 Task: Create a due date automation trigger when advanced on, 2 hours before a card is due add dates with a due date.
Action: Mouse moved to (1083, 89)
Screenshot: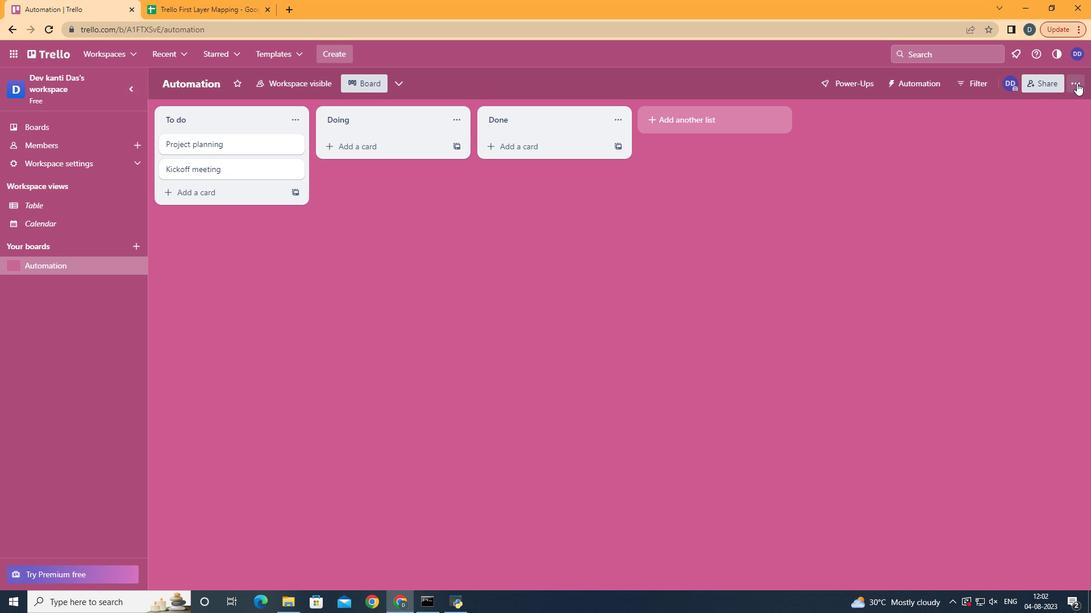 
Action: Mouse pressed left at (1083, 89)
Screenshot: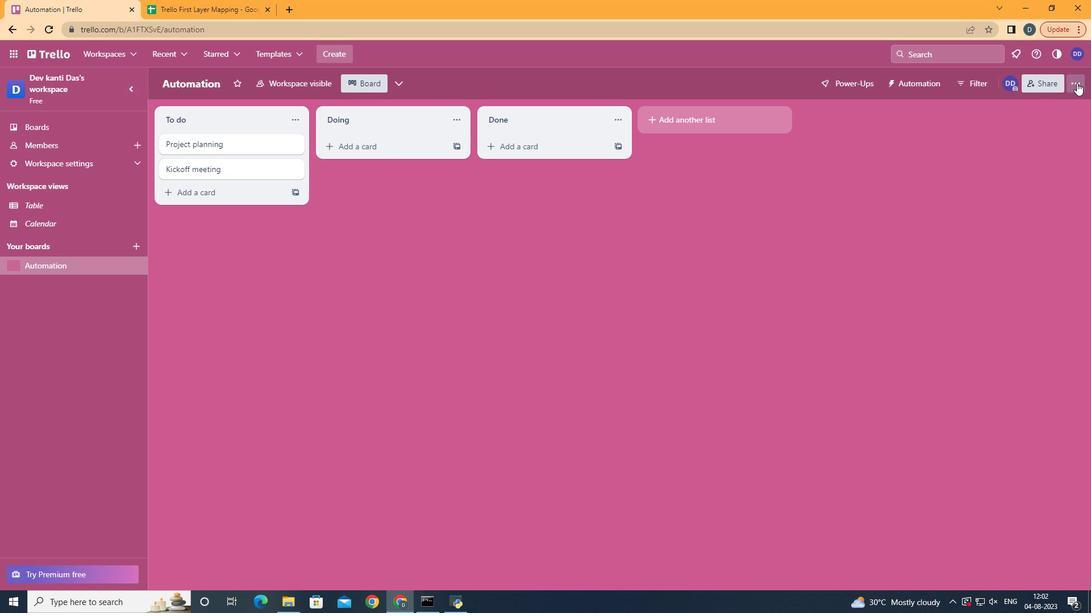 
Action: Mouse moved to (996, 249)
Screenshot: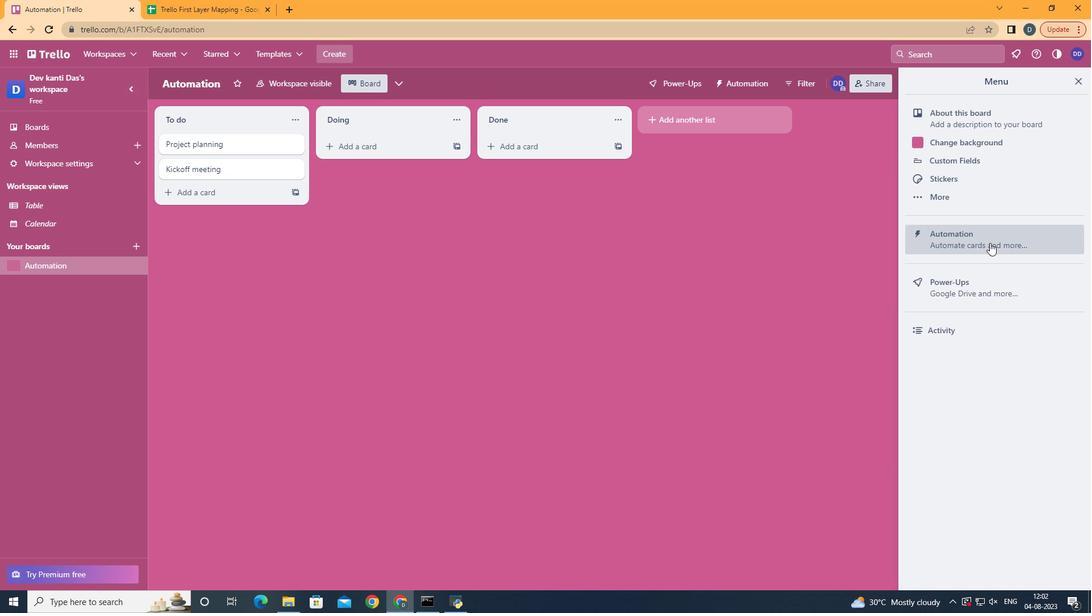 
Action: Mouse pressed left at (996, 249)
Screenshot: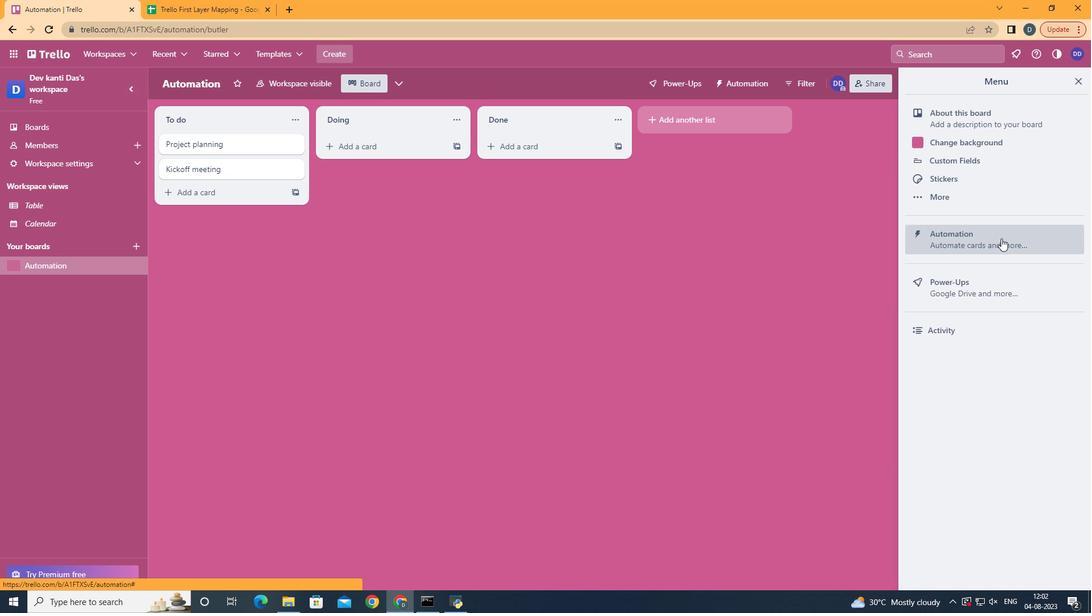 
Action: Mouse moved to (247, 243)
Screenshot: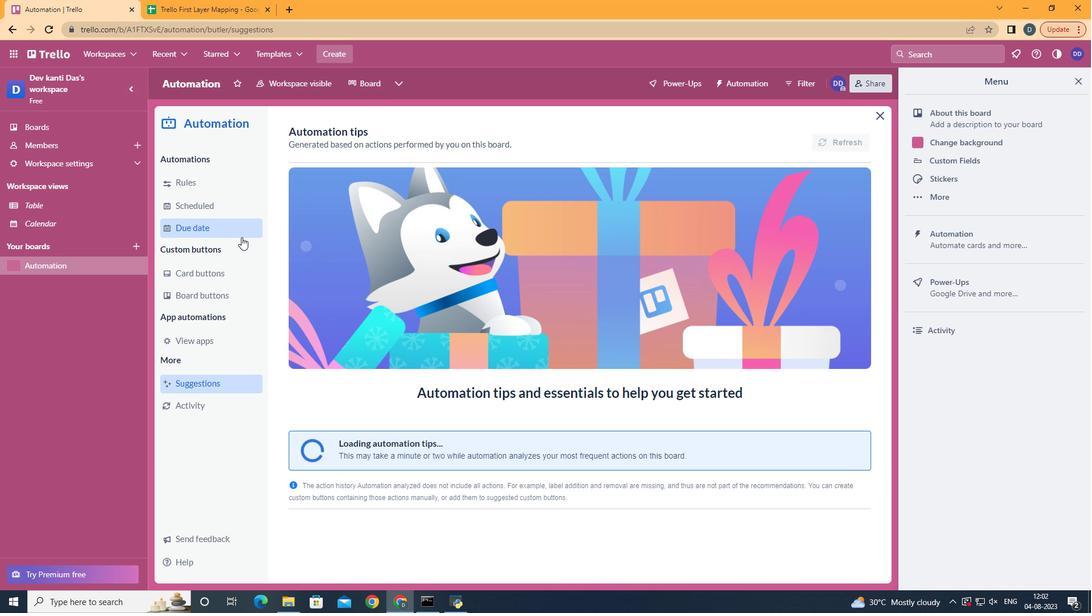 
Action: Mouse pressed left at (247, 243)
Screenshot: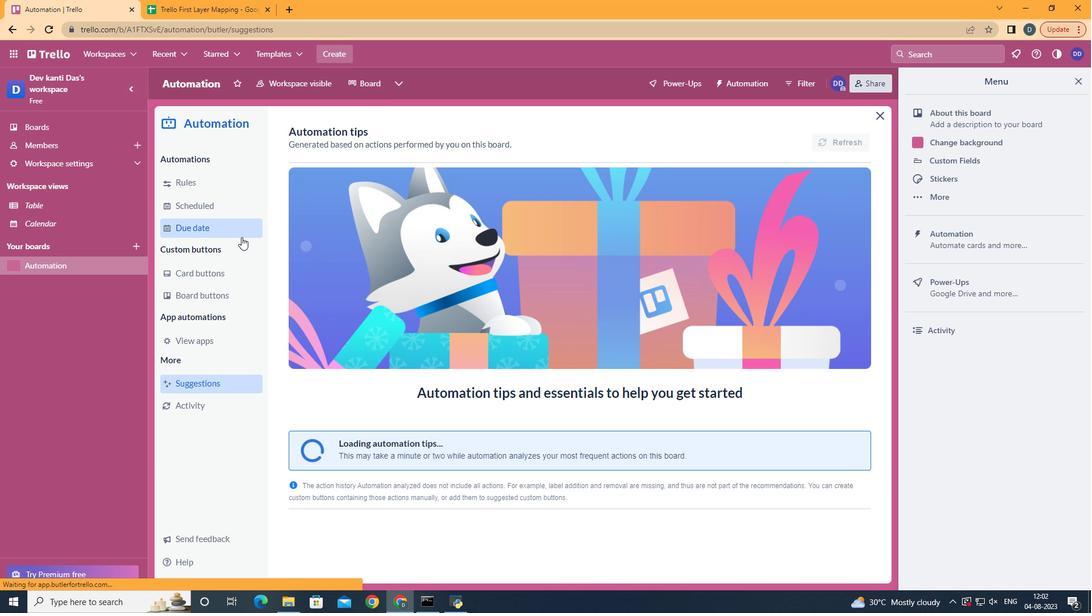 
Action: Mouse moved to (808, 136)
Screenshot: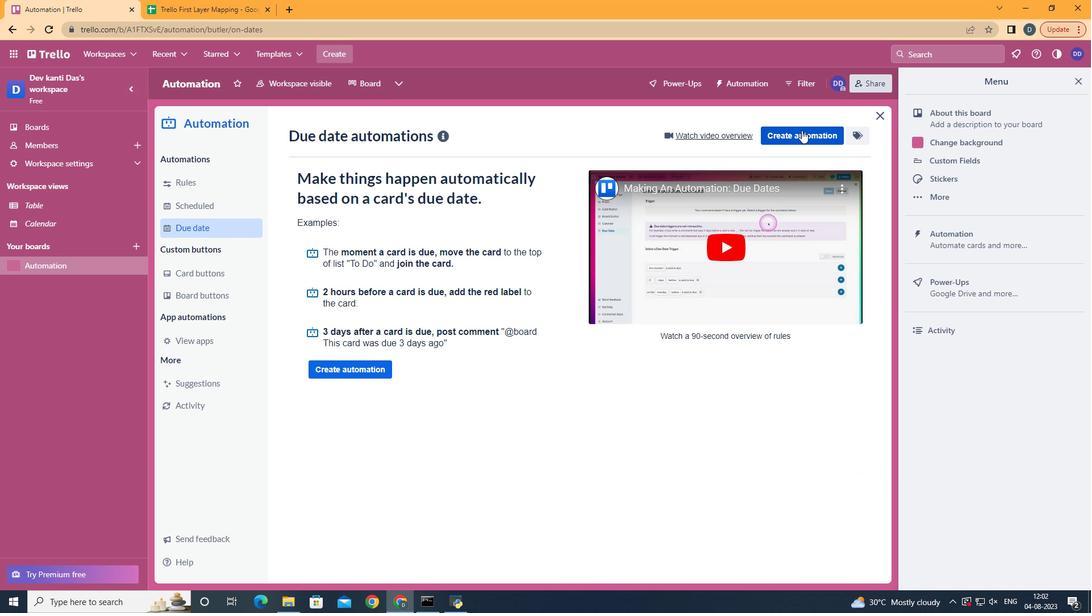 
Action: Mouse pressed left at (808, 136)
Screenshot: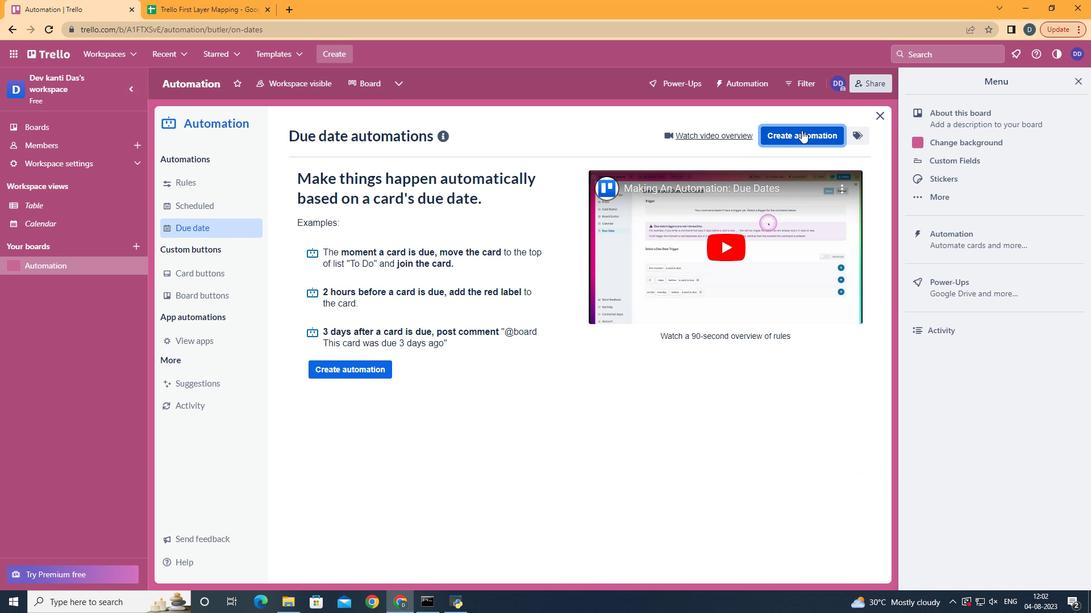 
Action: Mouse moved to (596, 249)
Screenshot: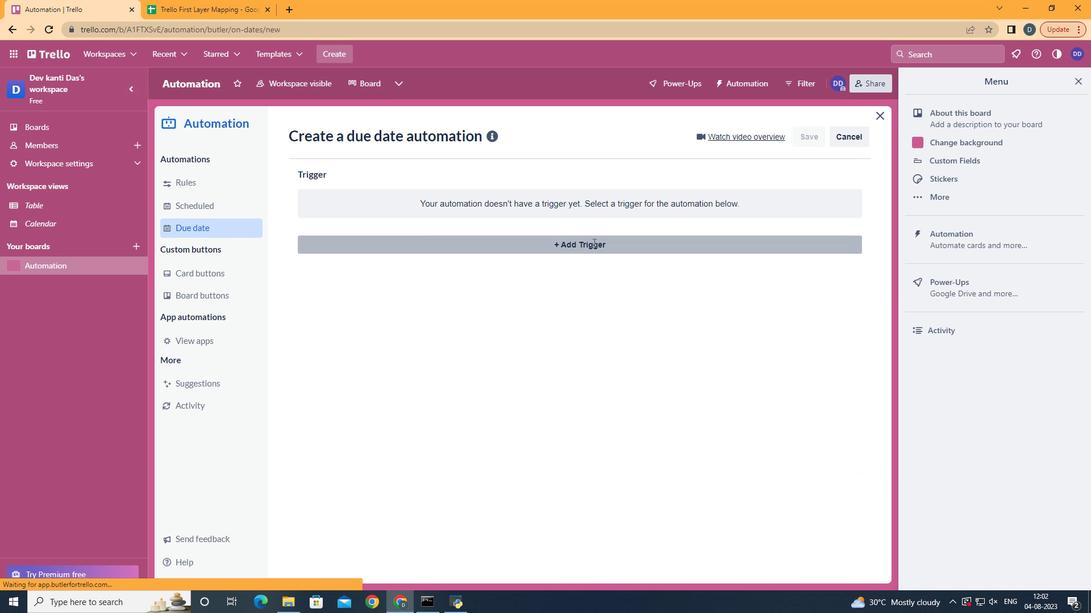 
Action: Mouse pressed left at (596, 249)
Screenshot: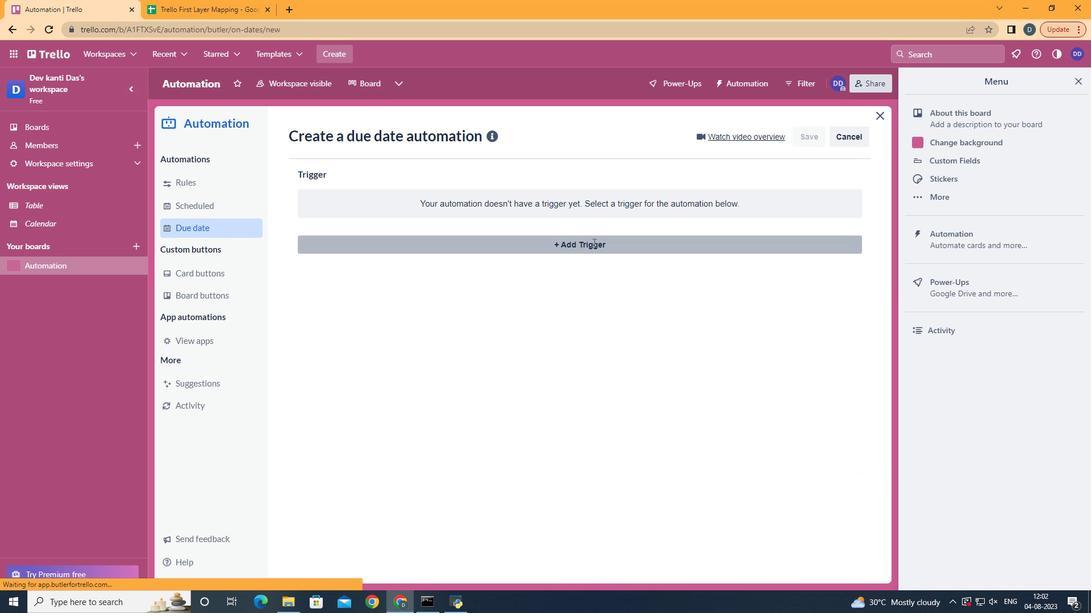 
Action: Mouse moved to (365, 486)
Screenshot: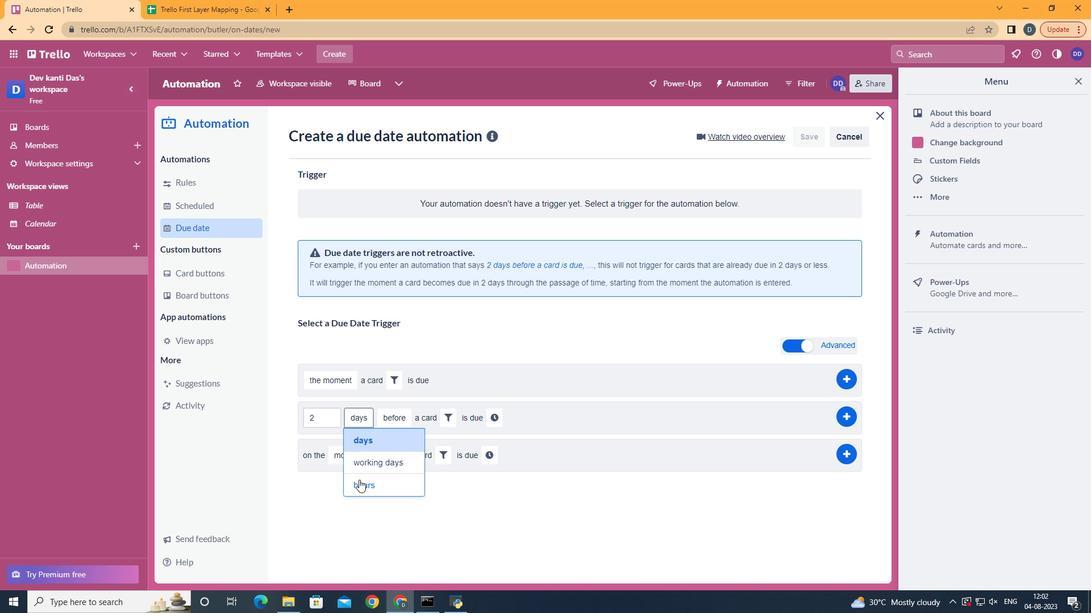 
Action: Mouse pressed left at (365, 486)
Screenshot: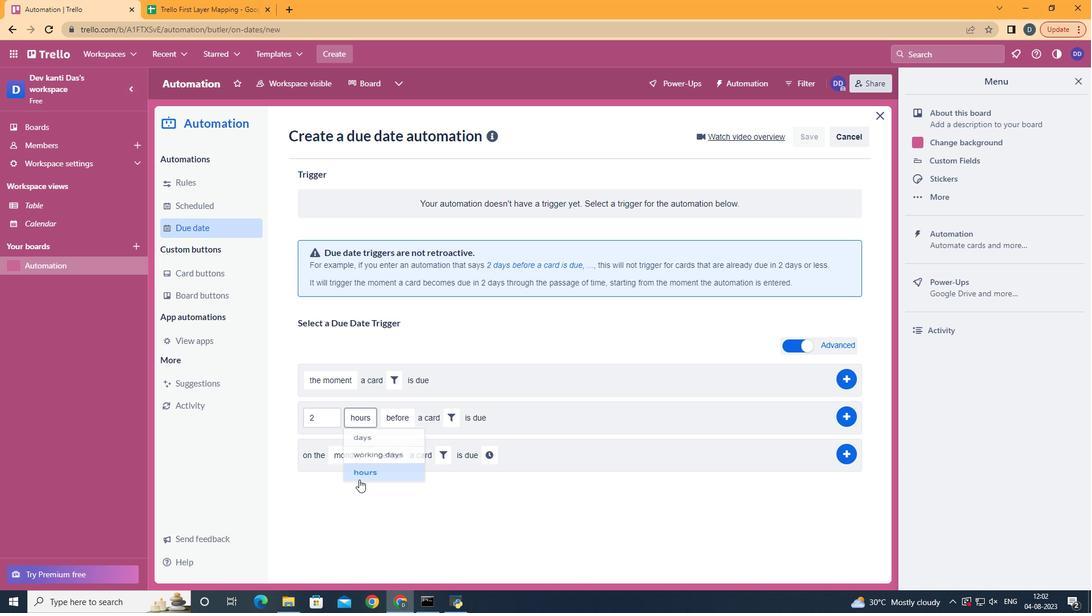 
Action: Mouse moved to (406, 439)
Screenshot: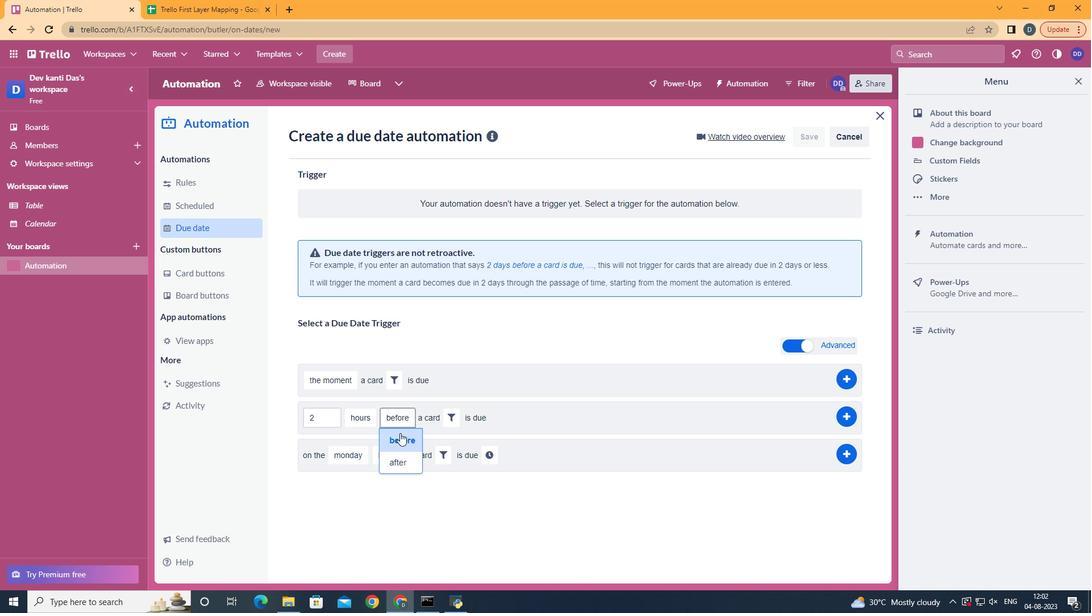 
Action: Mouse pressed left at (406, 439)
Screenshot: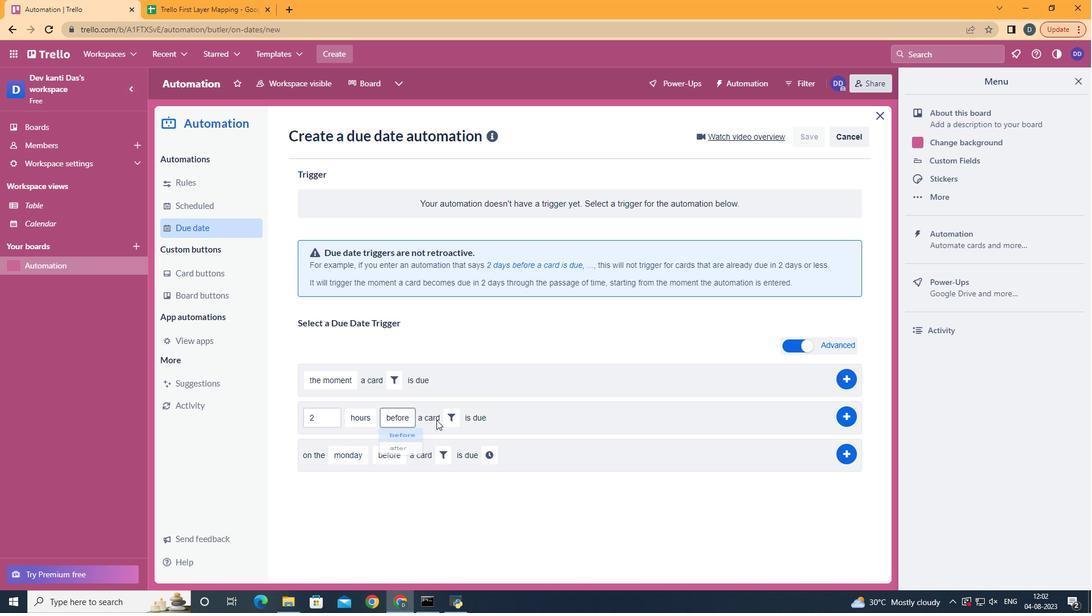 
Action: Mouse moved to (467, 417)
Screenshot: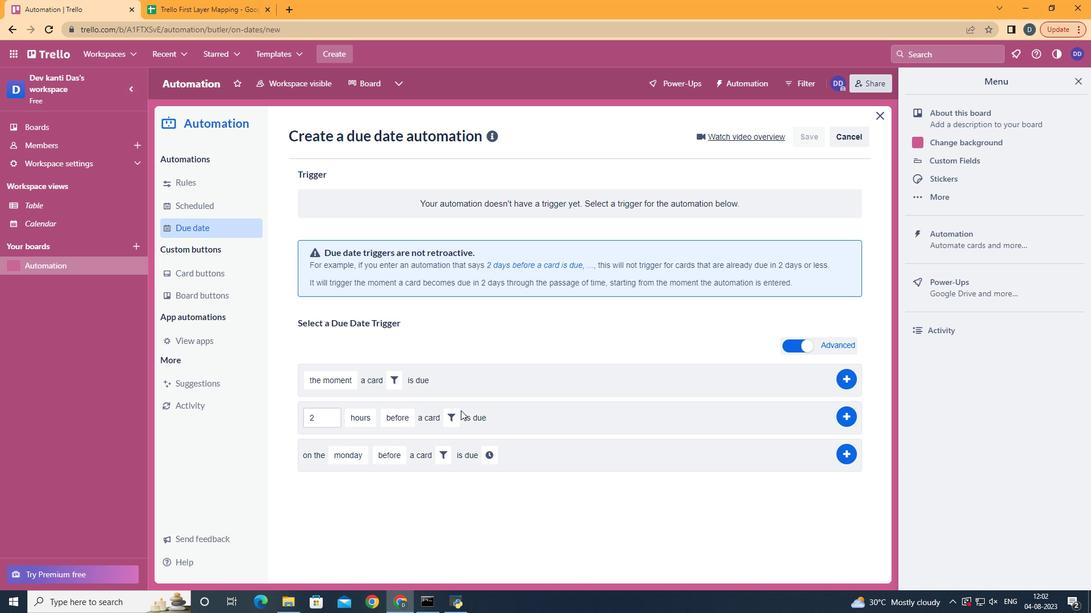 
Action: Mouse pressed left at (467, 417)
Screenshot: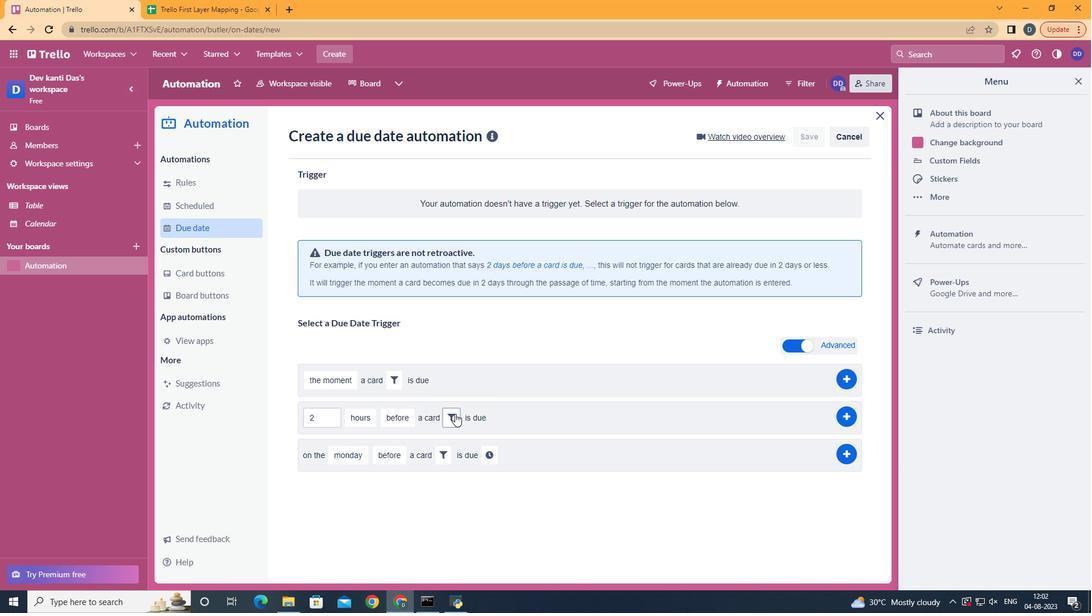 
Action: Mouse moved to (461, 420)
Screenshot: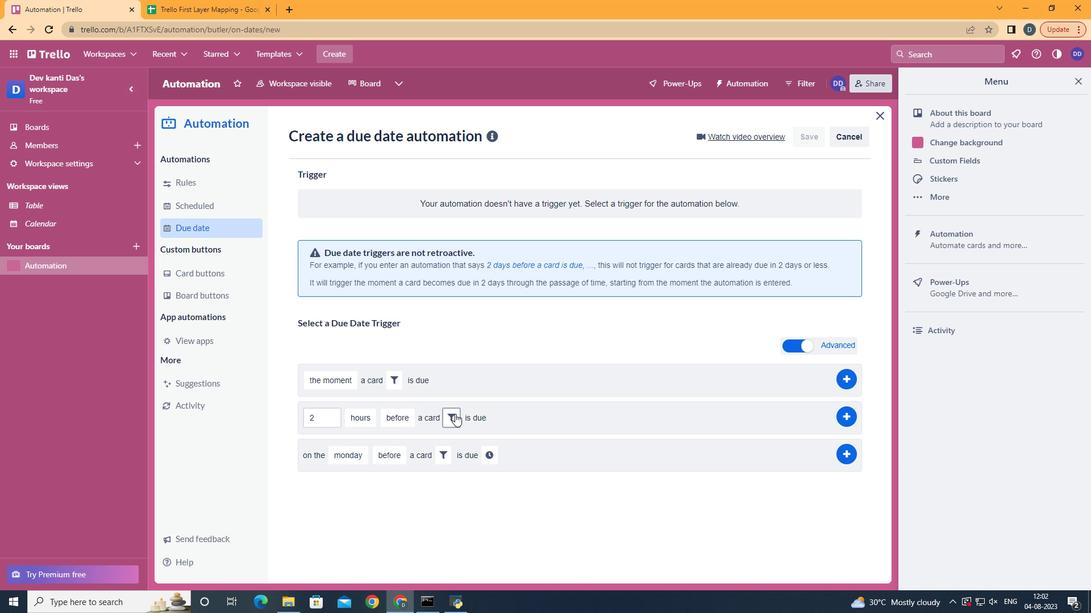 
Action: Mouse pressed left at (461, 420)
Screenshot: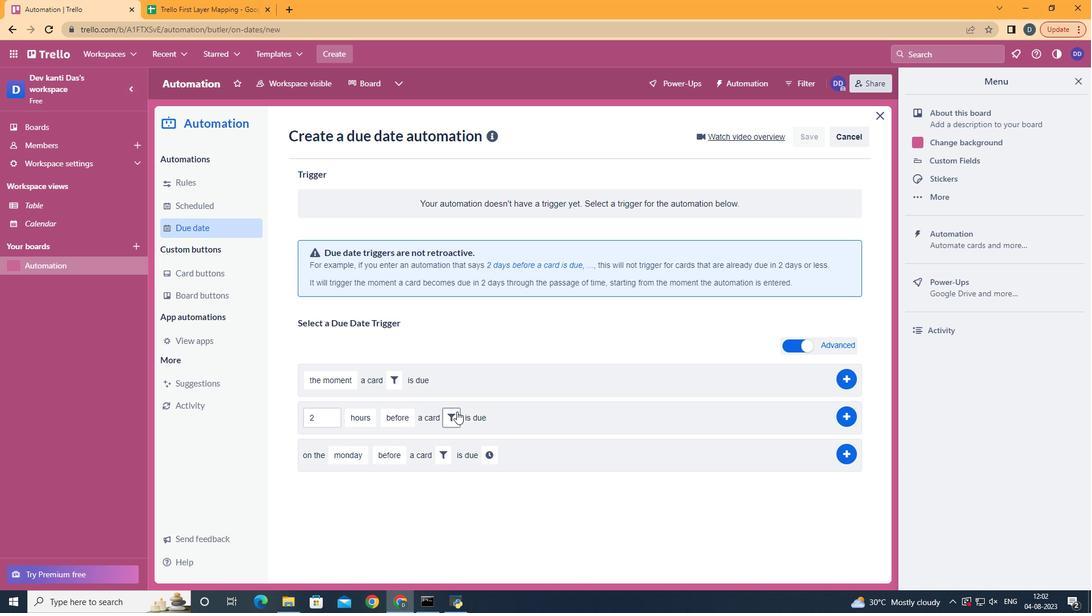 
Action: Mouse moved to (515, 458)
Screenshot: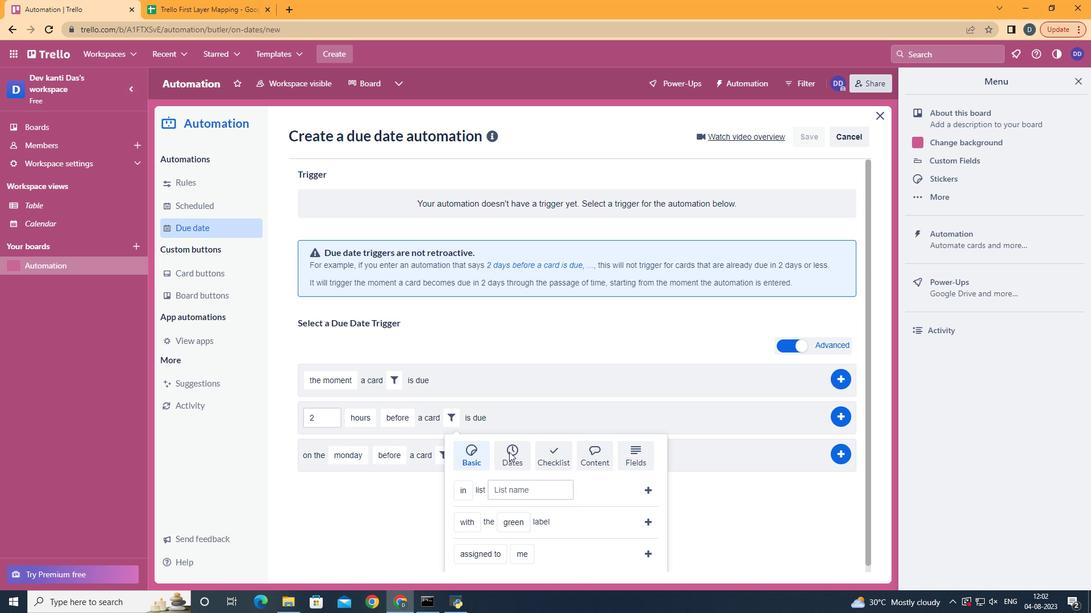 
Action: Mouse pressed left at (515, 458)
Screenshot: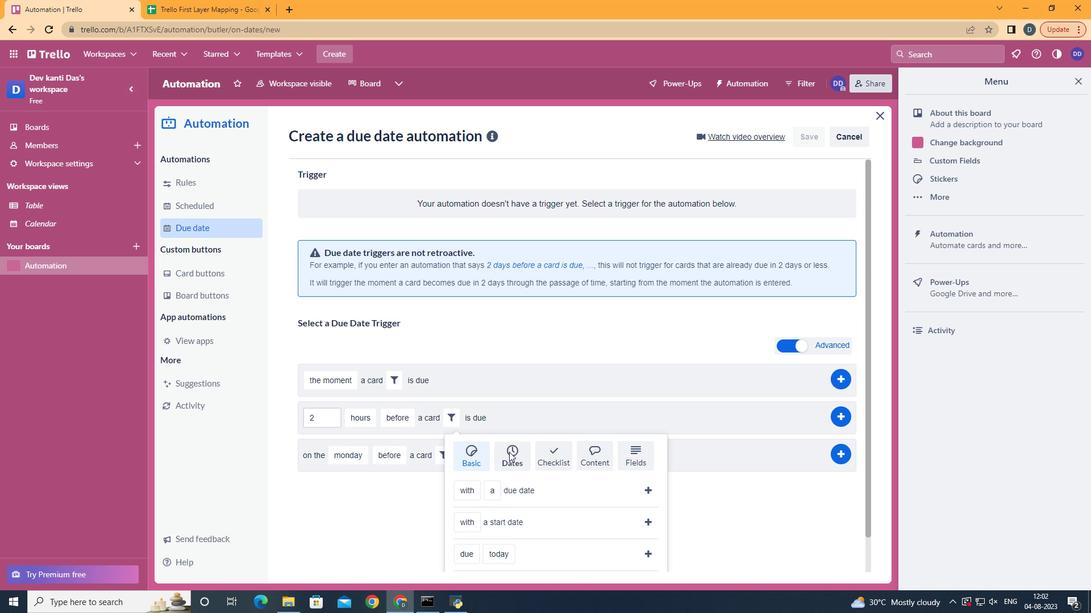 
Action: Mouse moved to (467, 517)
Screenshot: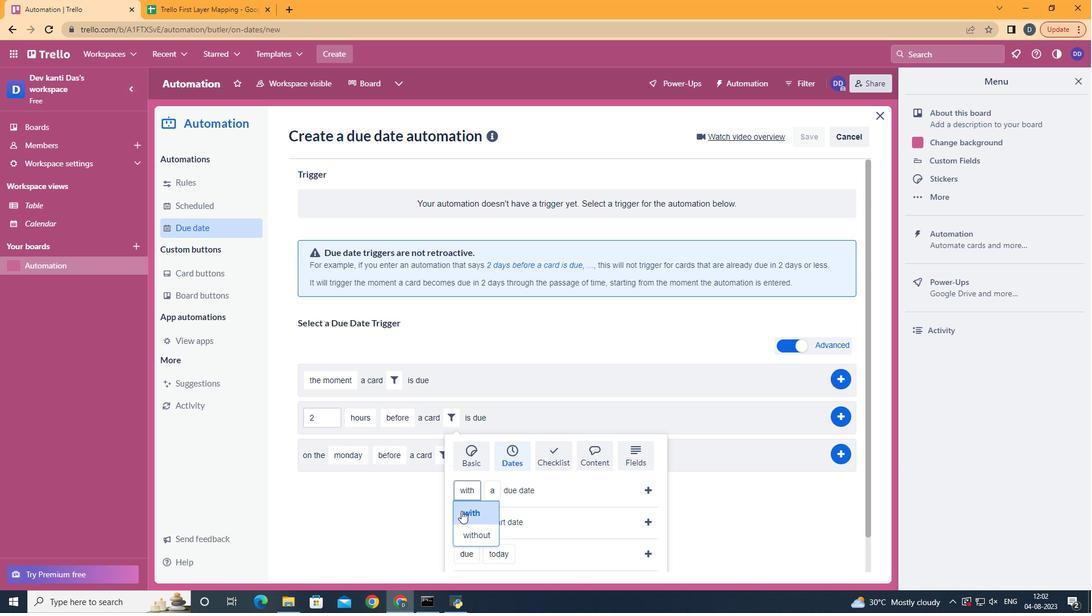 
Action: Mouse pressed left at (467, 517)
Screenshot: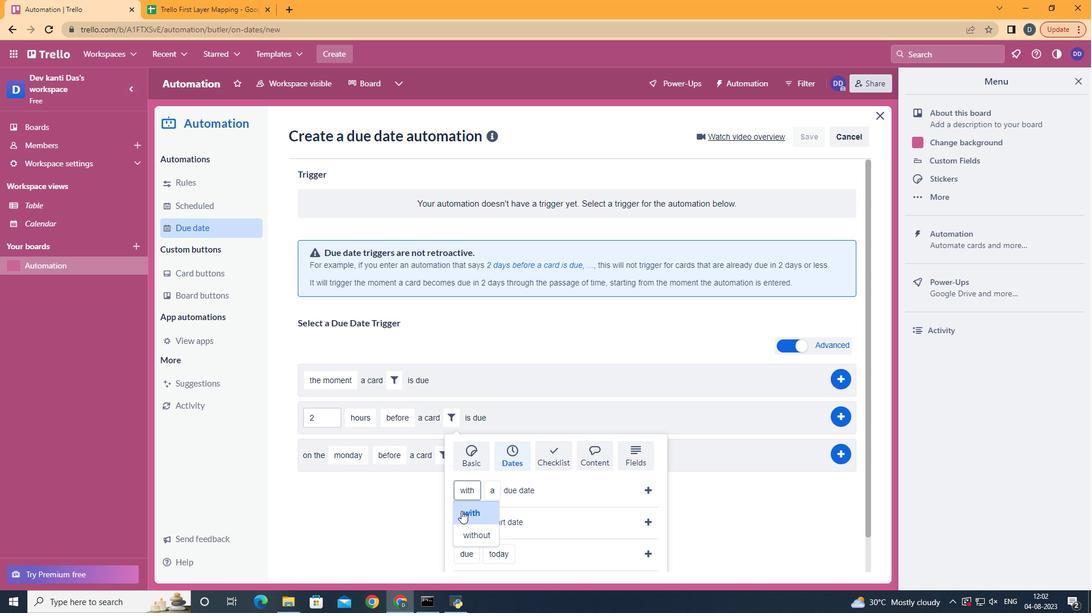 
Action: Mouse moved to (529, 409)
Screenshot: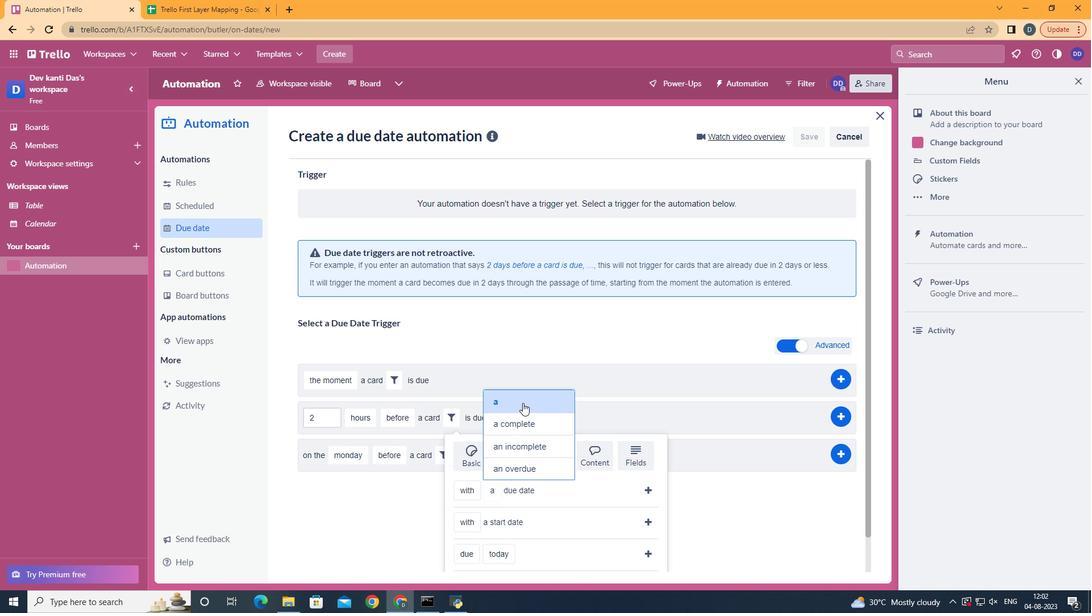 
Action: Mouse pressed left at (529, 409)
Screenshot: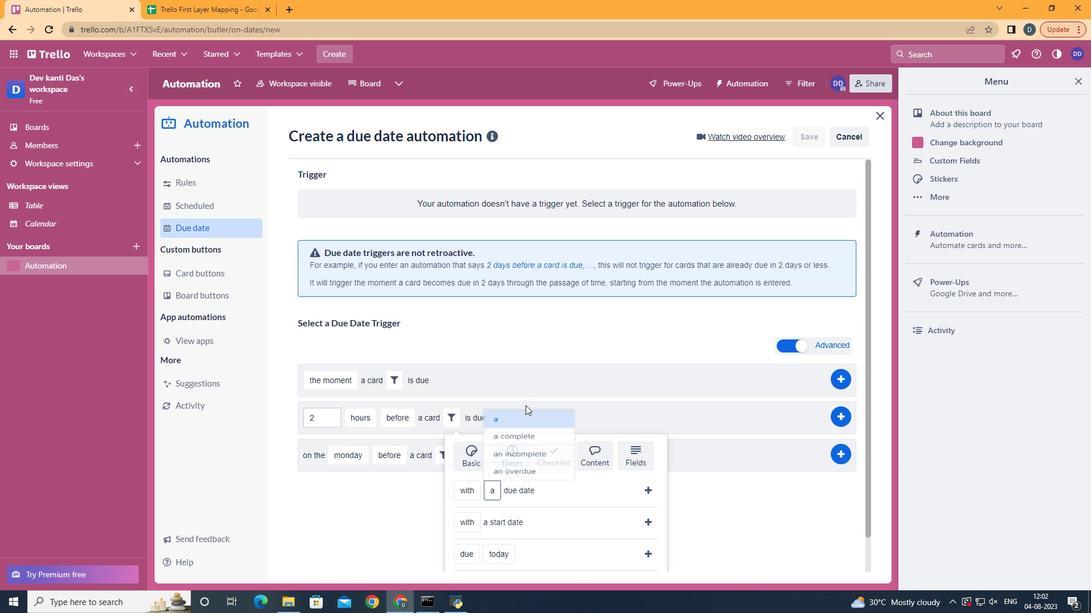 
Action: Mouse moved to (656, 499)
Screenshot: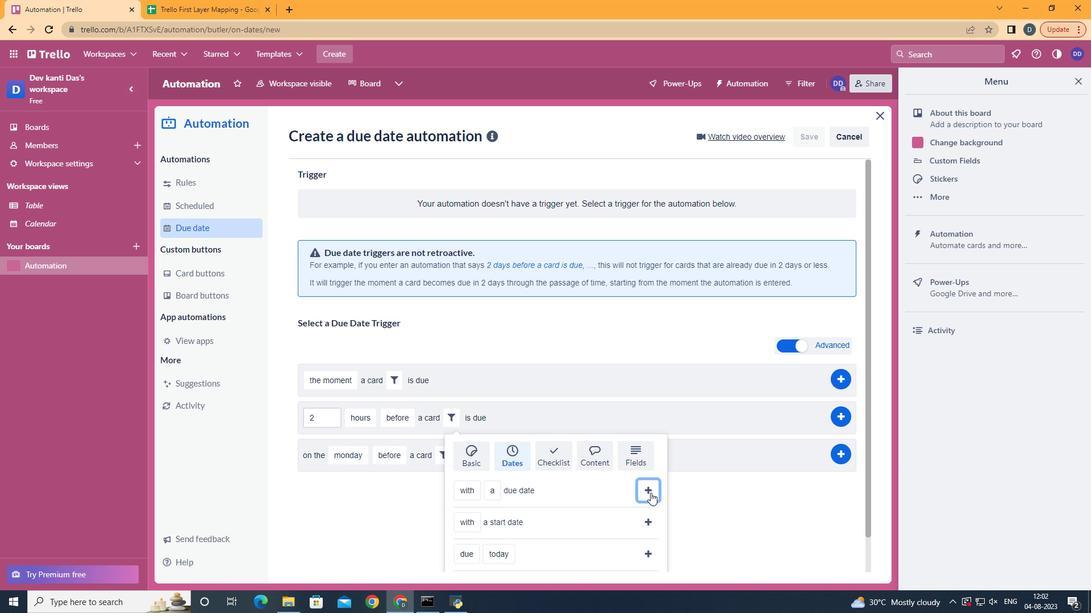 
Action: Mouse pressed left at (656, 499)
Screenshot: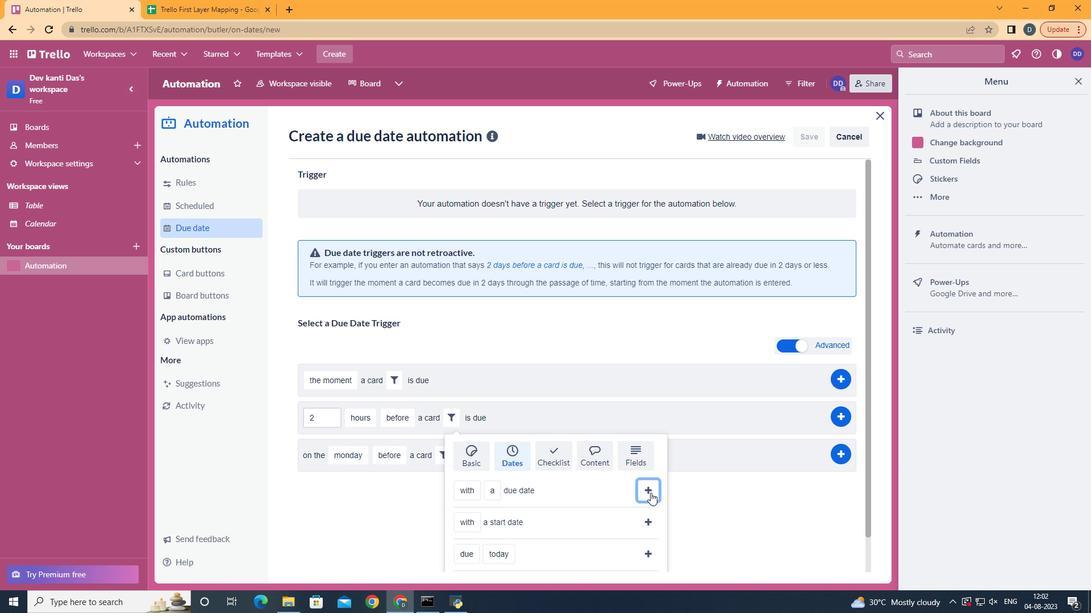 
Action: Mouse moved to (860, 419)
Screenshot: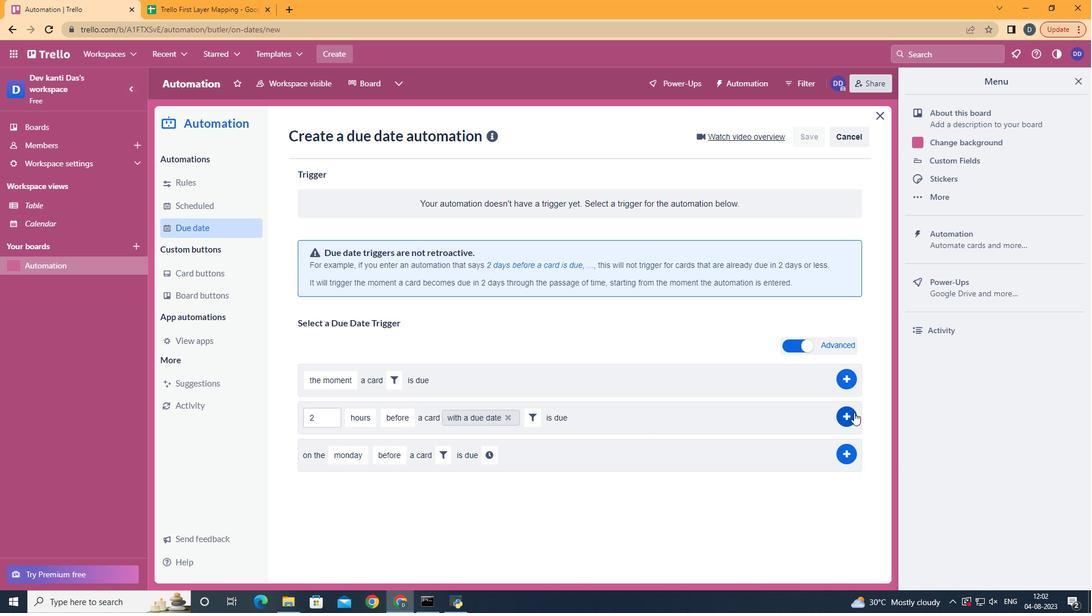 
Action: Mouse pressed left at (860, 419)
Screenshot: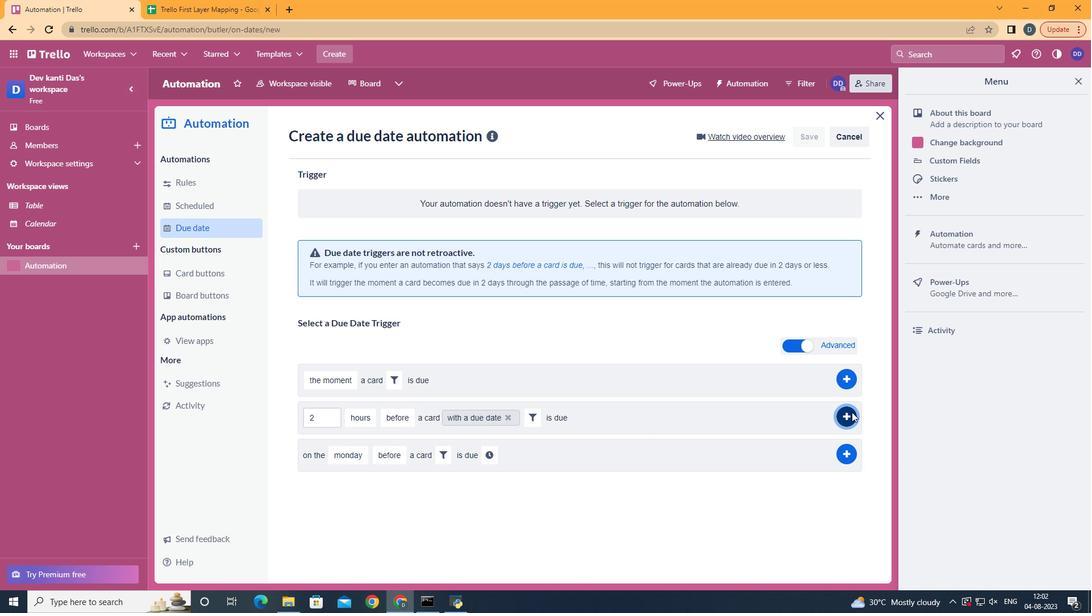 
Action: Mouse moved to (546, 238)
Screenshot: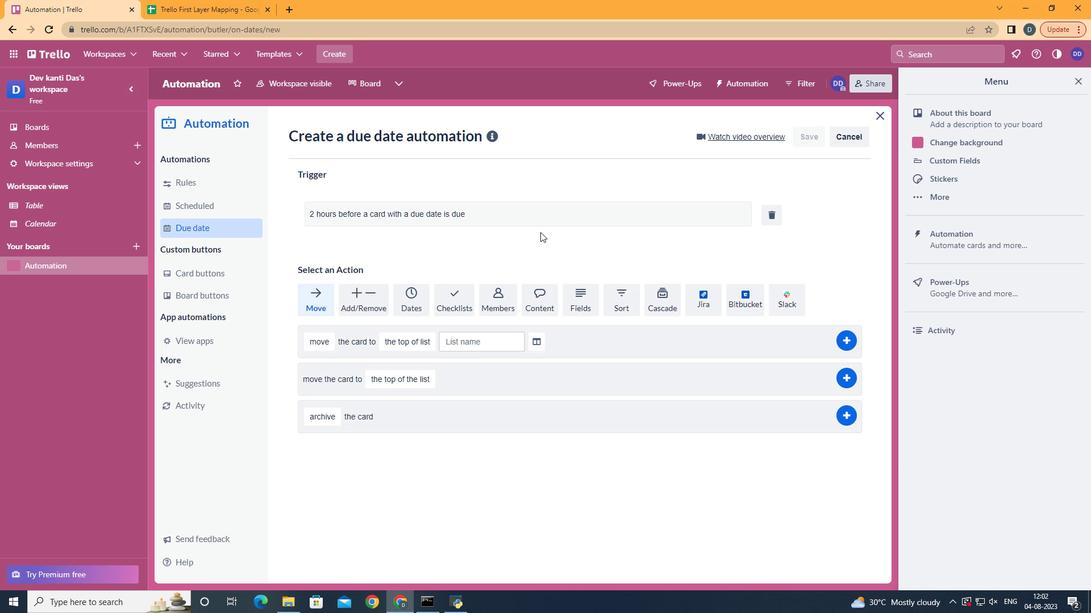 
